 Task: Add Member Aaisha to Card Card0041 in Board Board0041 in Workspace Development in Trello
Action: Mouse moved to (473, 50)
Screenshot: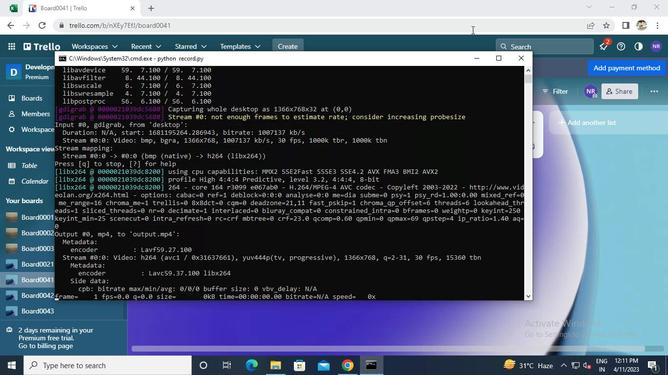 
Action: Mouse pressed left at (473, 50)
Screenshot: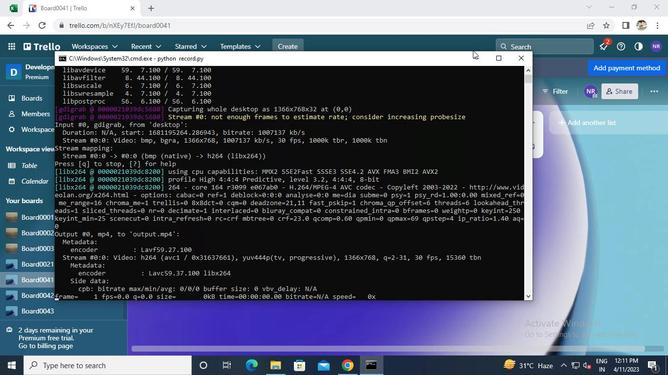 
Action: Mouse moved to (211, 139)
Screenshot: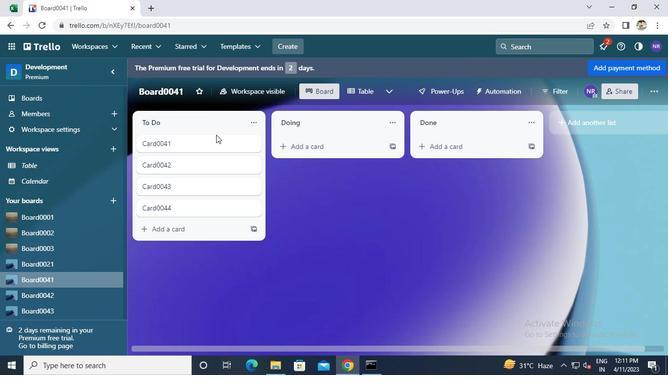 
Action: Mouse pressed left at (211, 139)
Screenshot: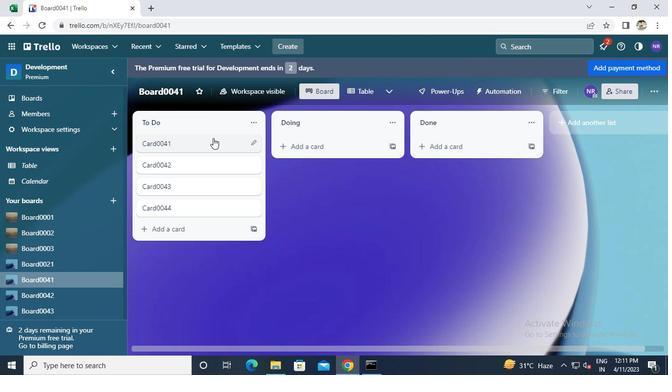 
Action: Mouse moved to (460, 118)
Screenshot: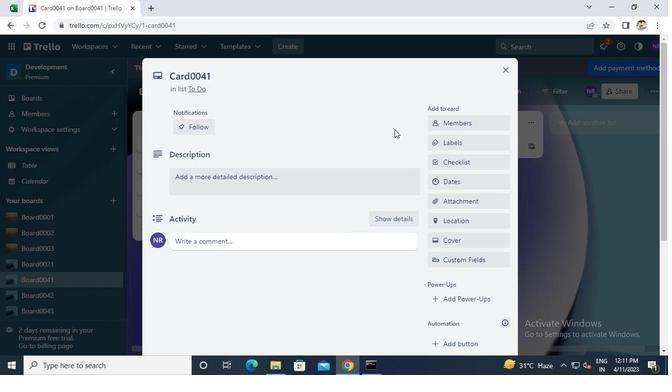 
Action: Mouse pressed left at (460, 118)
Screenshot: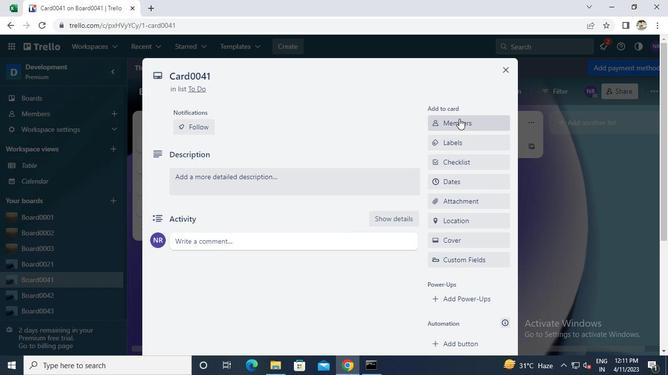 
Action: Mouse moved to (460, 118)
Screenshot: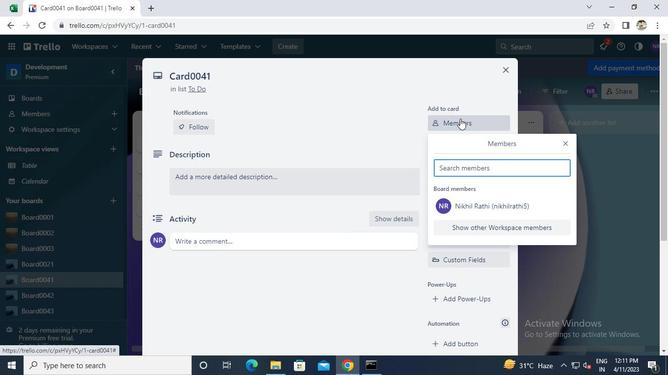 
Action: Keyboard a
Screenshot: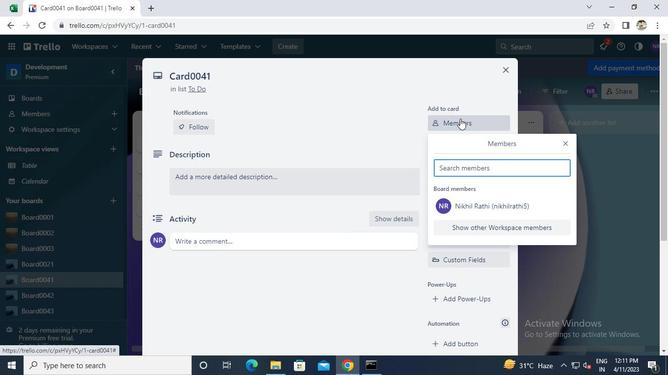 
Action: Mouse moved to (461, 118)
Screenshot: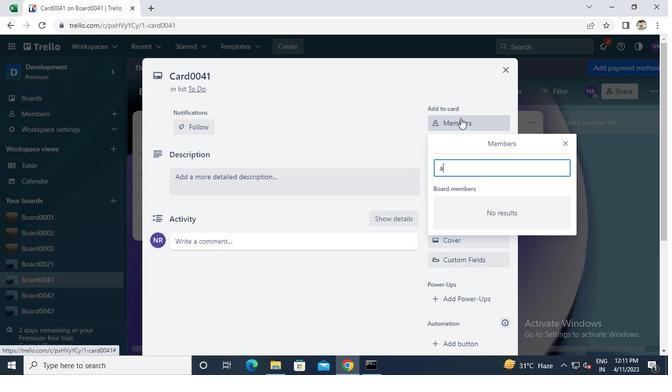 
Action: Keyboard a
Screenshot: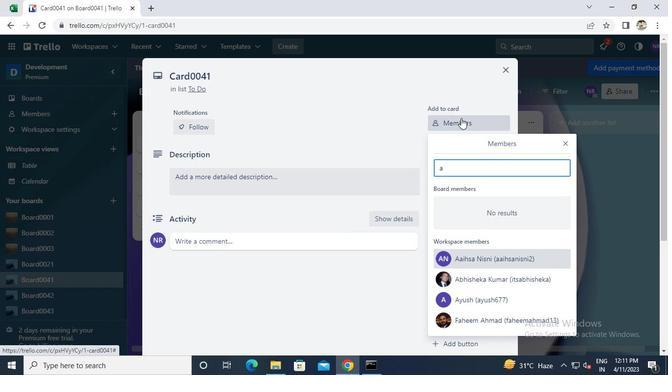 
Action: Mouse moved to (461, 262)
Screenshot: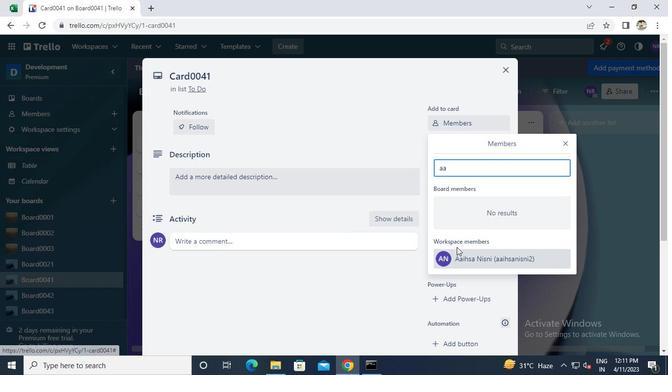 
Action: Mouse pressed left at (461, 262)
Screenshot: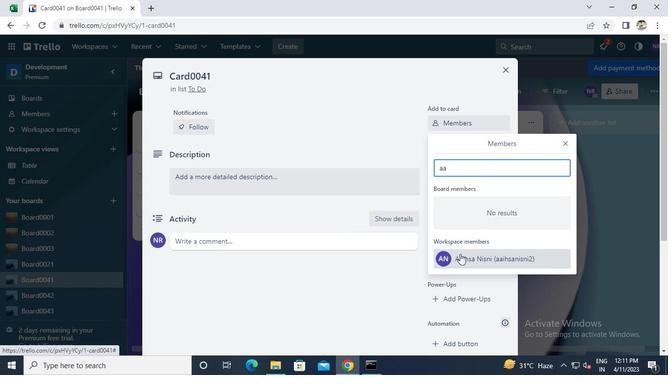 
Action: Mouse moved to (367, 369)
Screenshot: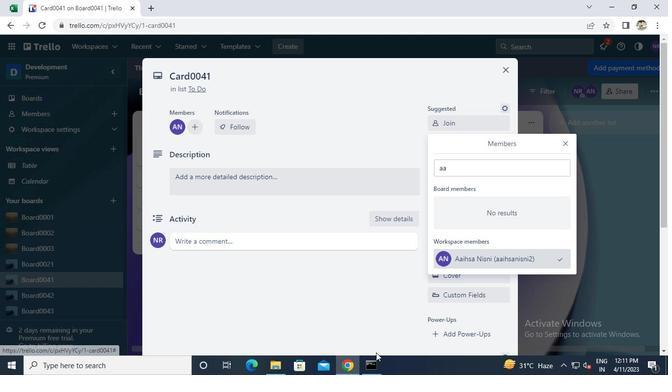 
Action: Mouse pressed left at (367, 369)
Screenshot: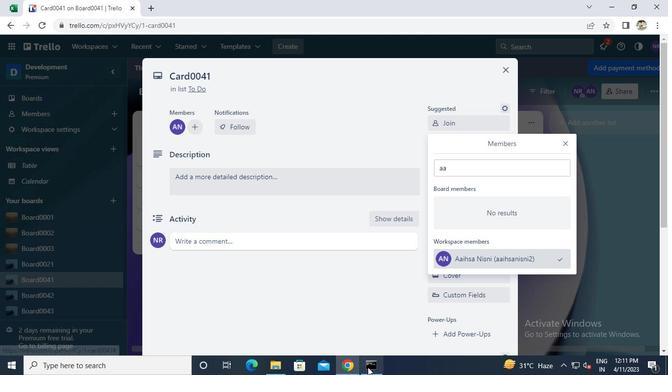 
Action: Mouse moved to (523, 54)
Screenshot: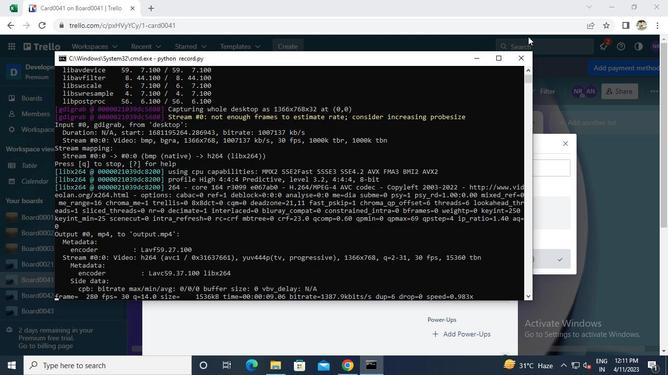 
Action: Mouse pressed left at (523, 54)
Screenshot: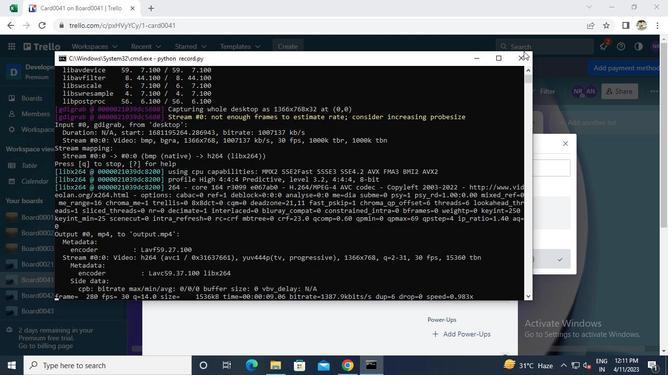 
